 Task: Create a 45-minute meeting to review email marketing automation.
Action: Mouse moved to (88, 134)
Screenshot: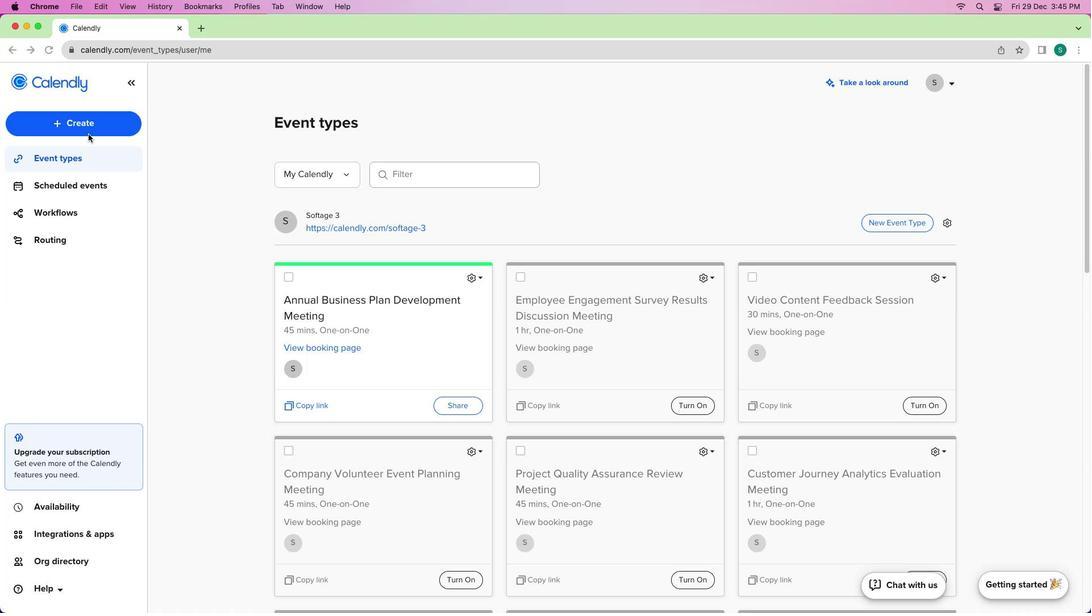 
Action: Mouse pressed left at (88, 134)
Screenshot: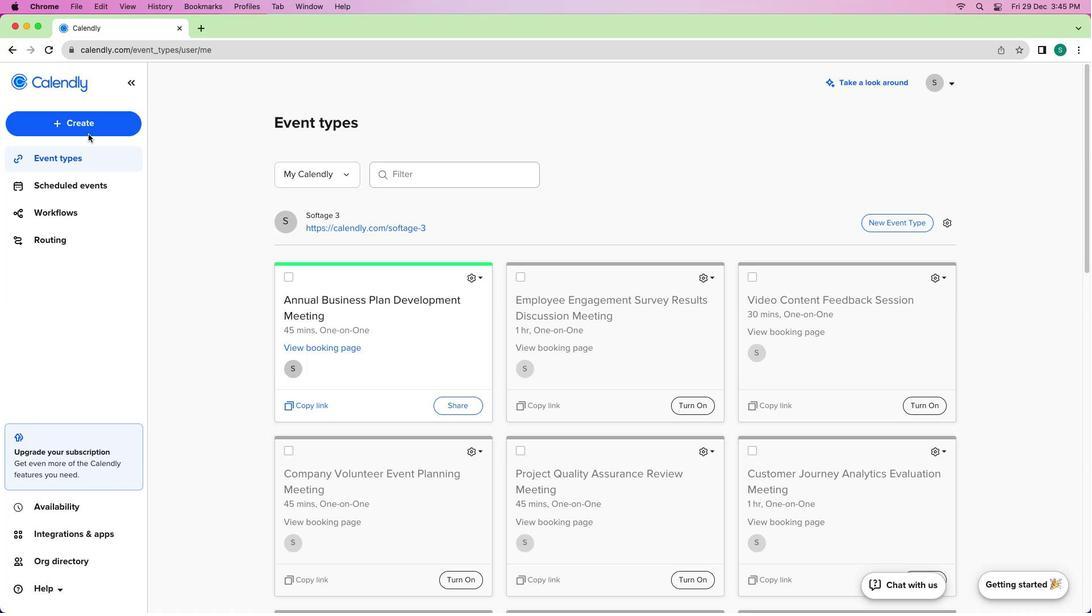 
Action: Mouse moved to (88, 130)
Screenshot: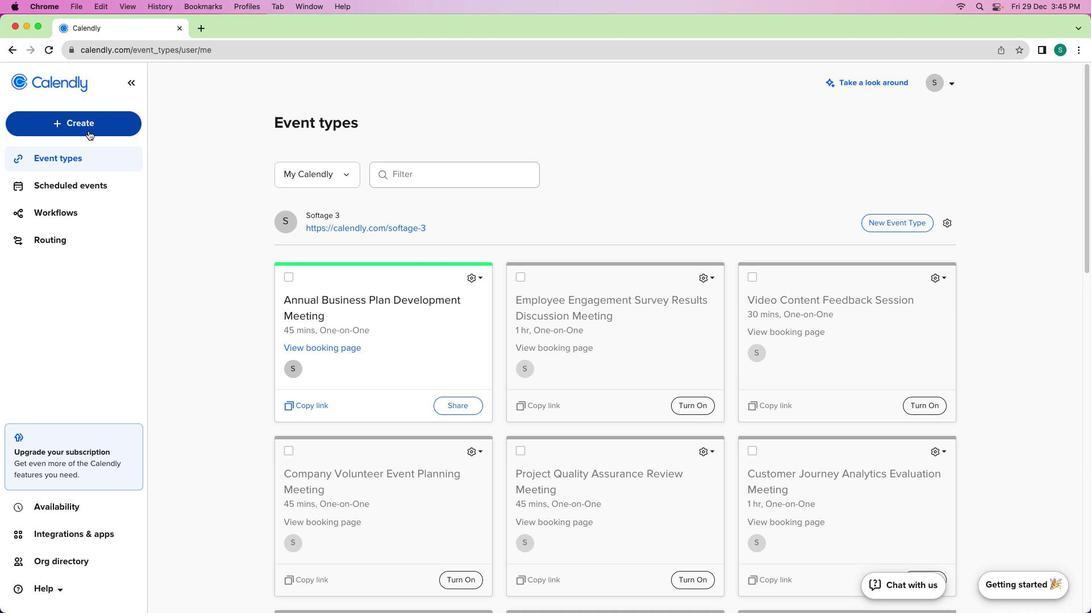 
Action: Mouse pressed left at (88, 130)
Screenshot: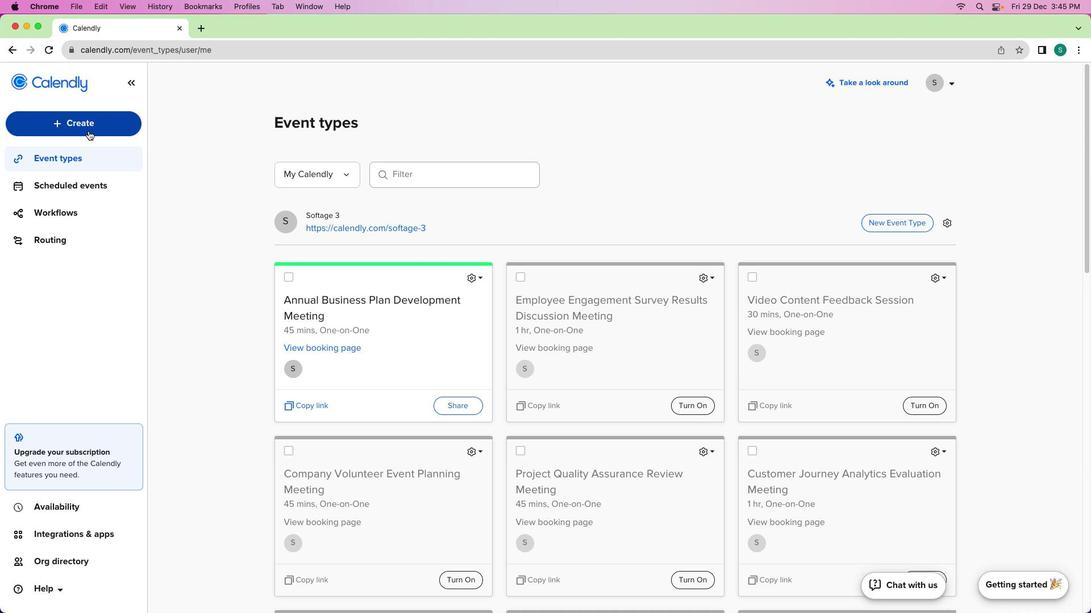 
Action: Mouse moved to (90, 155)
Screenshot: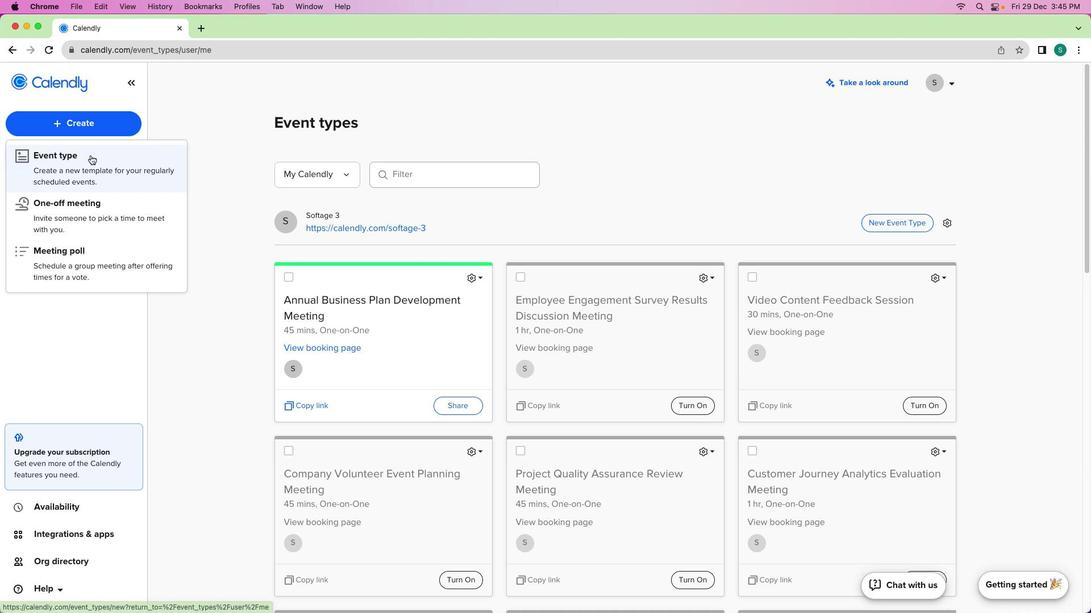 
Action: Mouse pressed left at (90, 155)
Screenshot: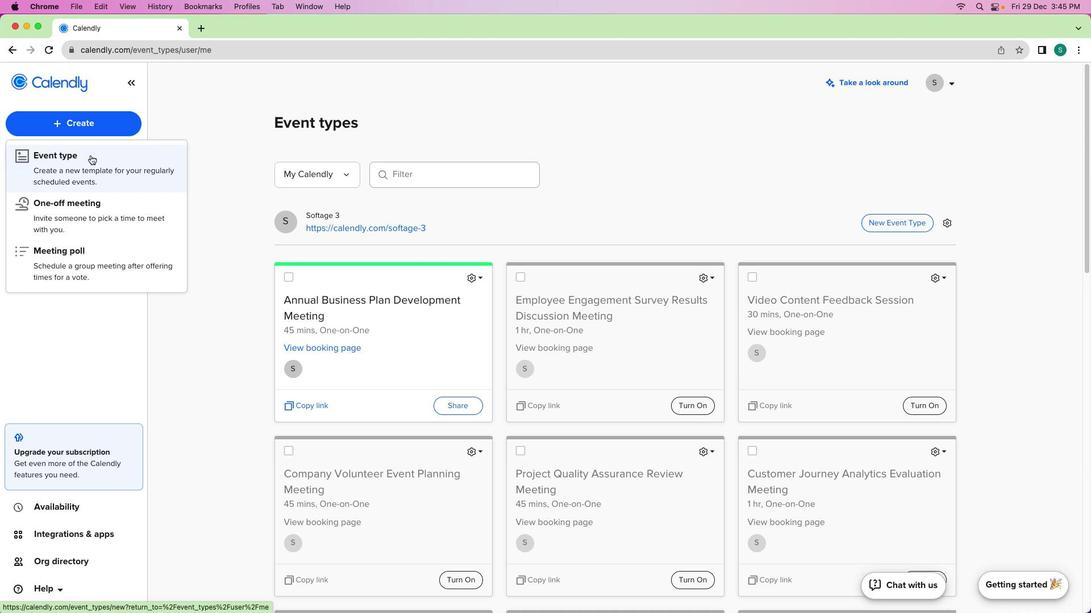 
Action: Mouse moved to (363, 226)
Screenshot: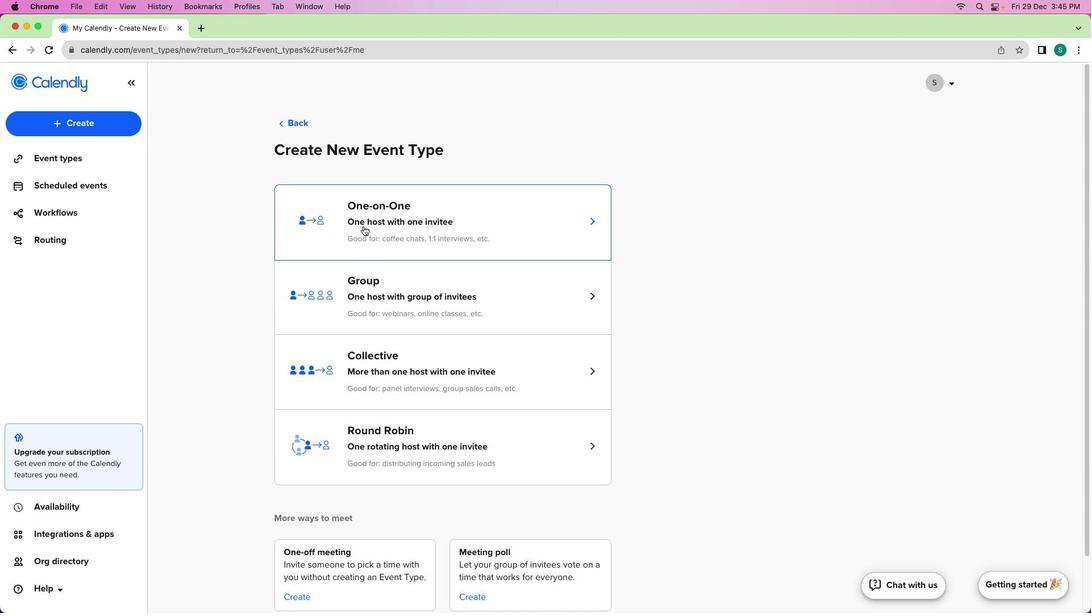 
Action: Mouse pressed left at (363, 226)
Screenshot: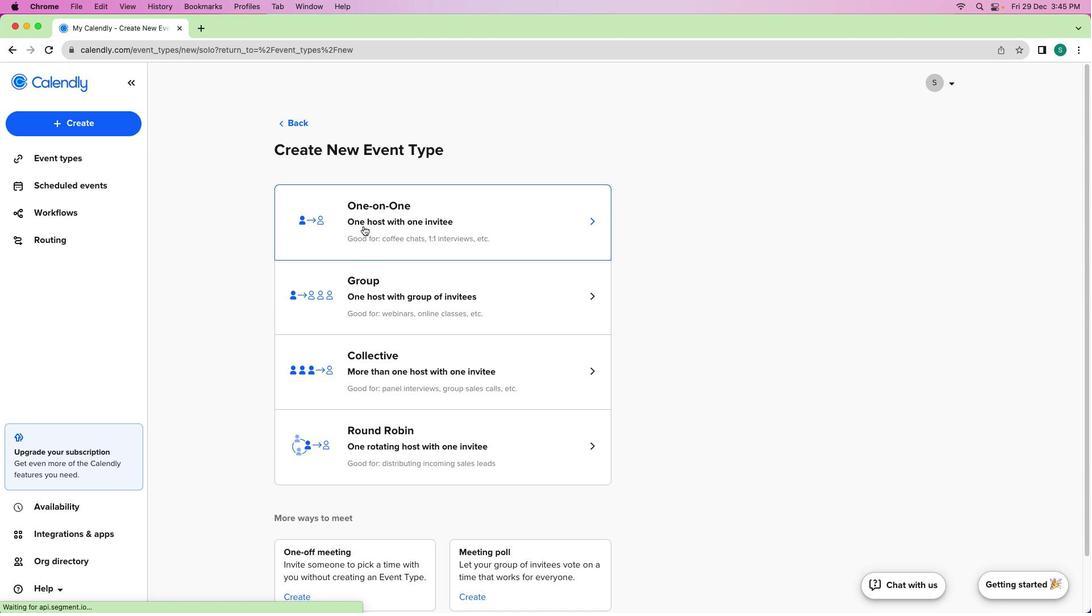 
Action: Mouse moved to (152, 179)
Screenshot: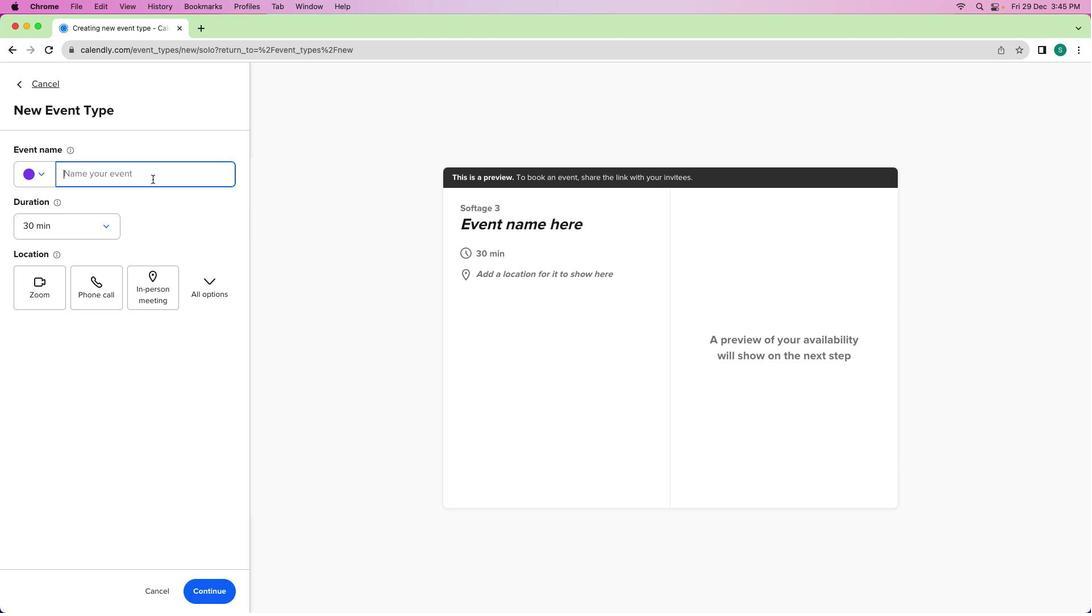 
Action: Mouse pressed left at (152, 179)
Screenshot: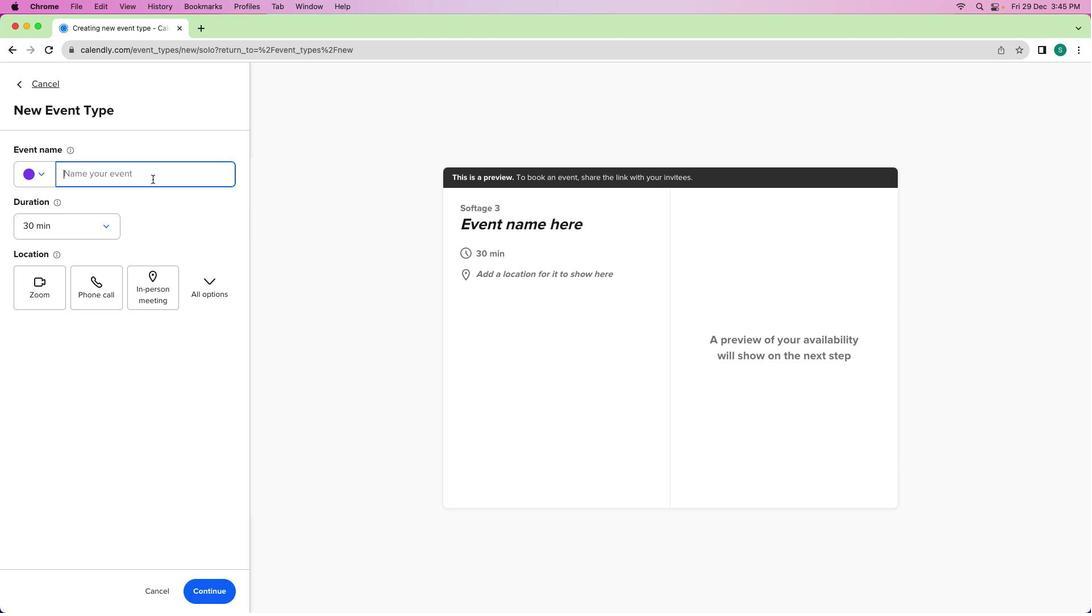 
Action: Mouse moved to (163, 181)
Screenshot: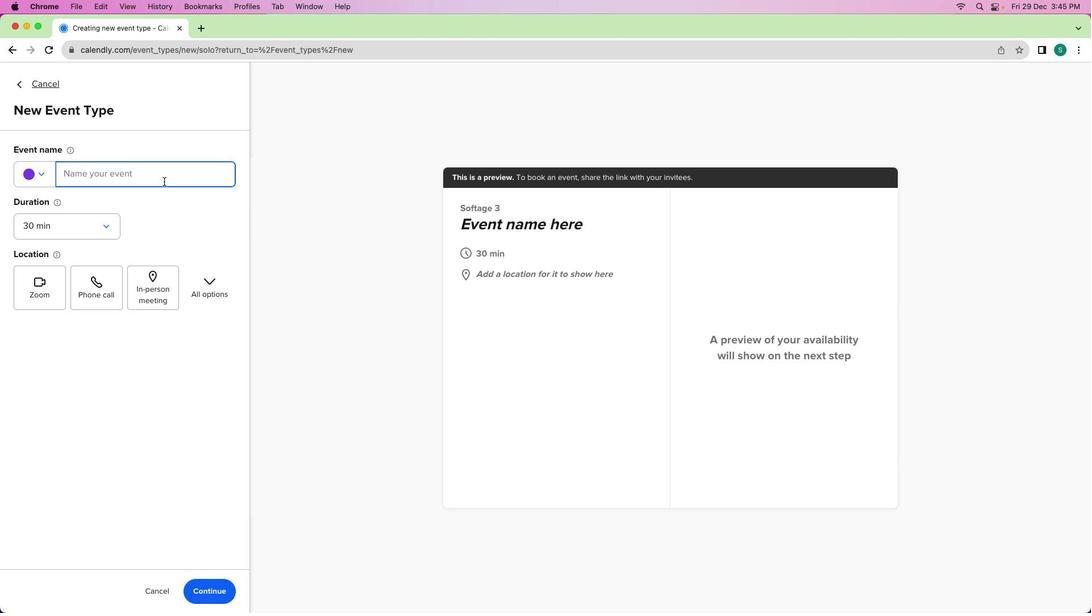 
Action: Key pressed Key.shift'E''m''a''i''l'Key.spaceKey.shift'M''a''r''k''e''t'Key.spaceKey.shift'A''u''t''o''m''a''t''i''o''n'Key.spaceKey.shift'R''e''v''i''e''w'Key.spaceKey.shift'M''e''e''t''i''n''g'
Screenshot: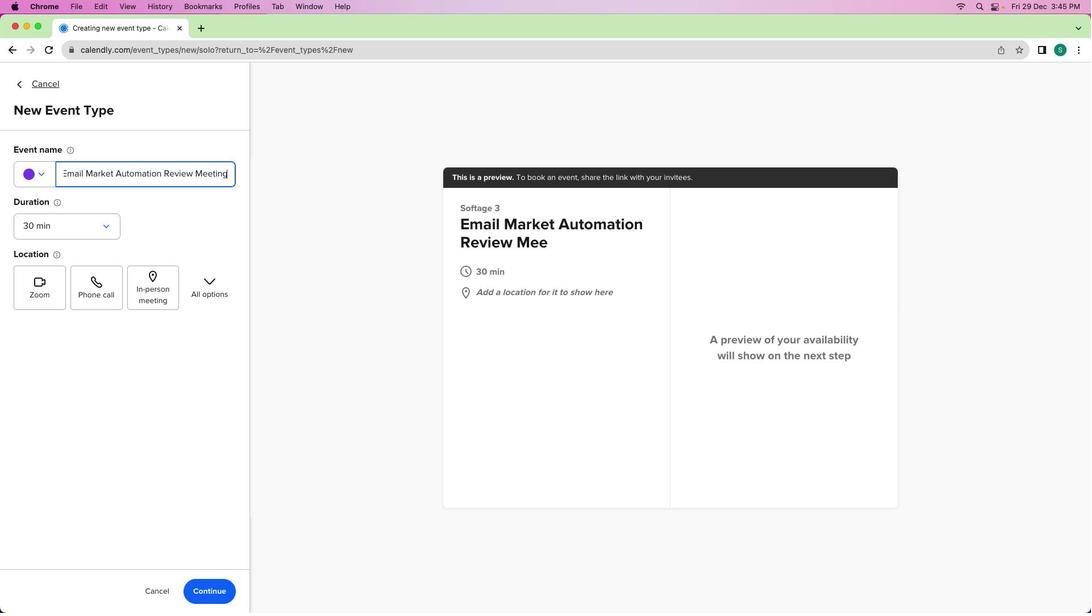 
Action: Mouse moved to (85, 217)
Screenshot: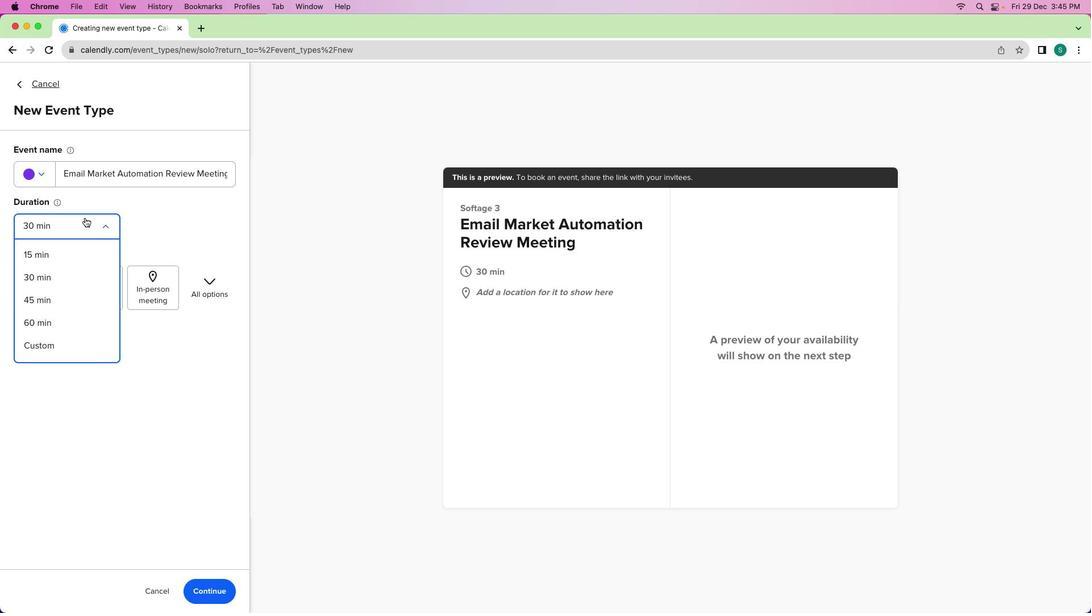
Action: Mouse pressed left at (85, 217)
Screenshot: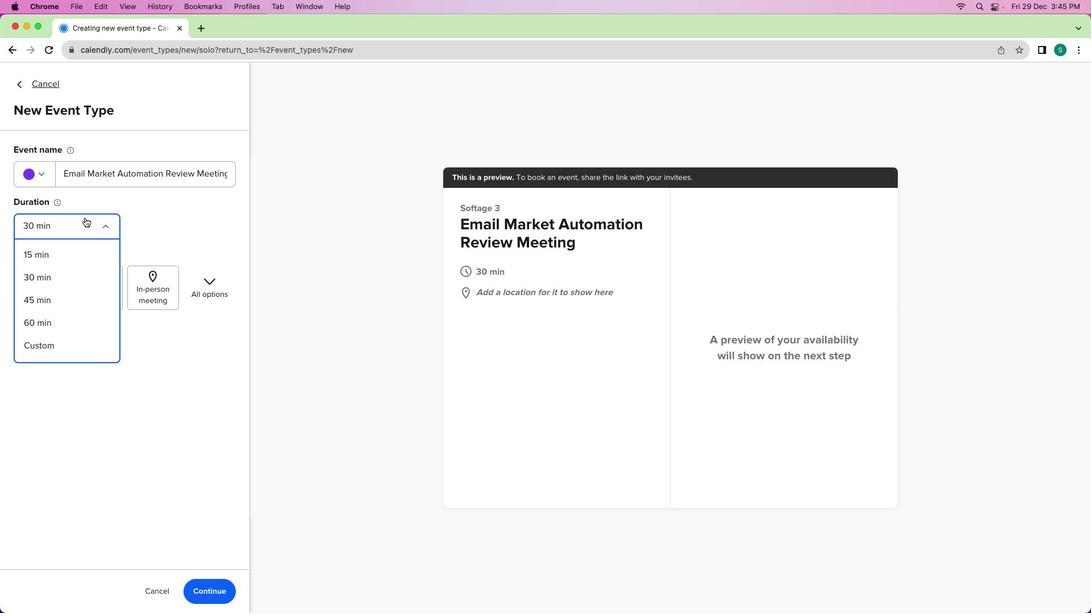 
Action: Mouse moved to (62, 296)
Screenshot: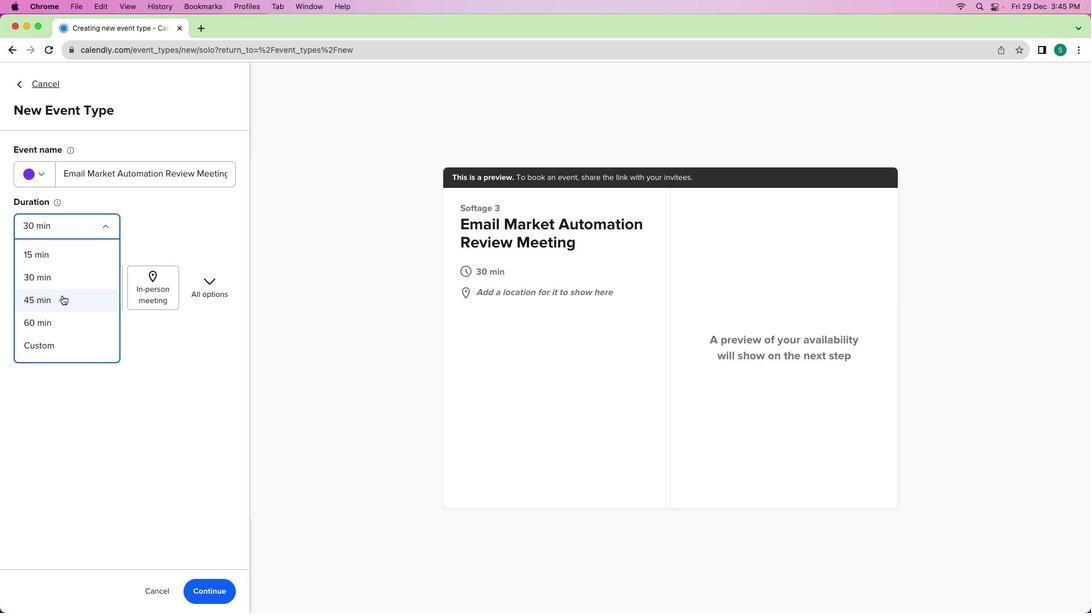 
Action: Mouse pressed left at (62, 296)
Screenshot: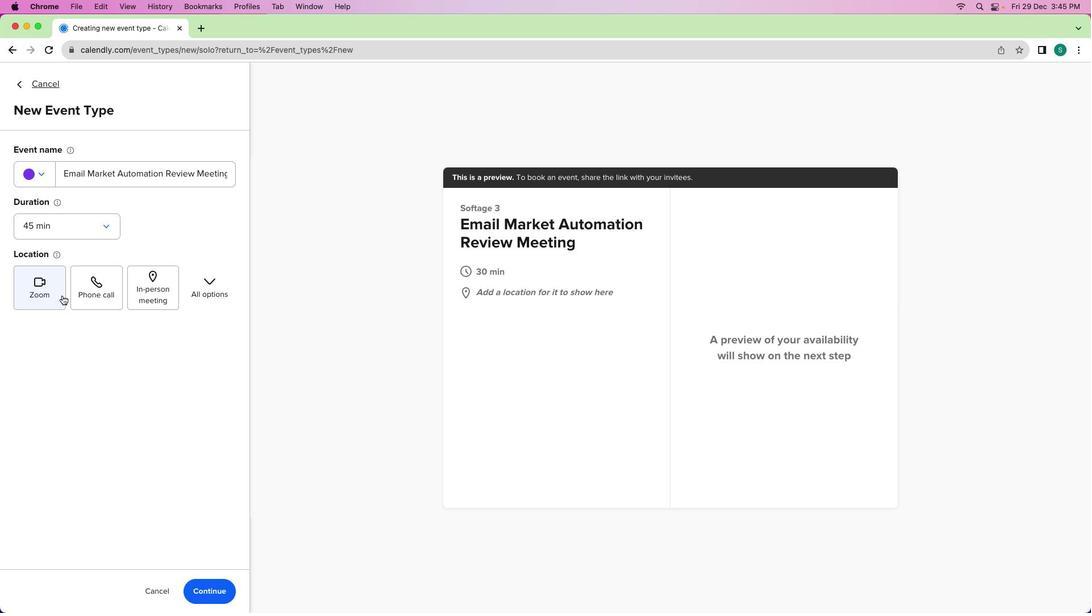 
Action: Mouse moved to (58, 294)
Screenshot: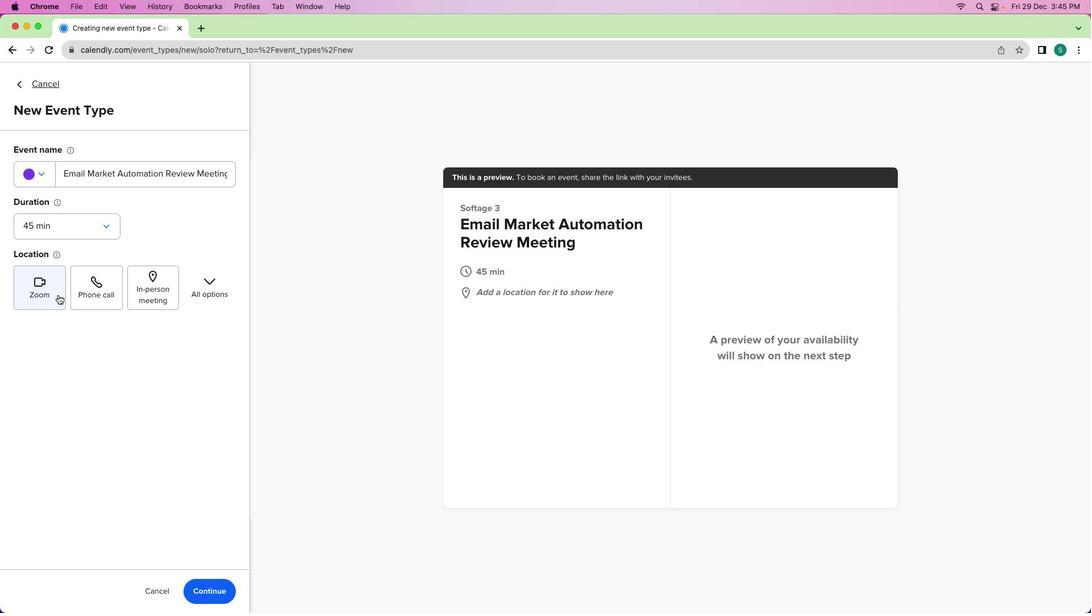 
Action: Mouse pressed left at (58, 294)
Screenshot: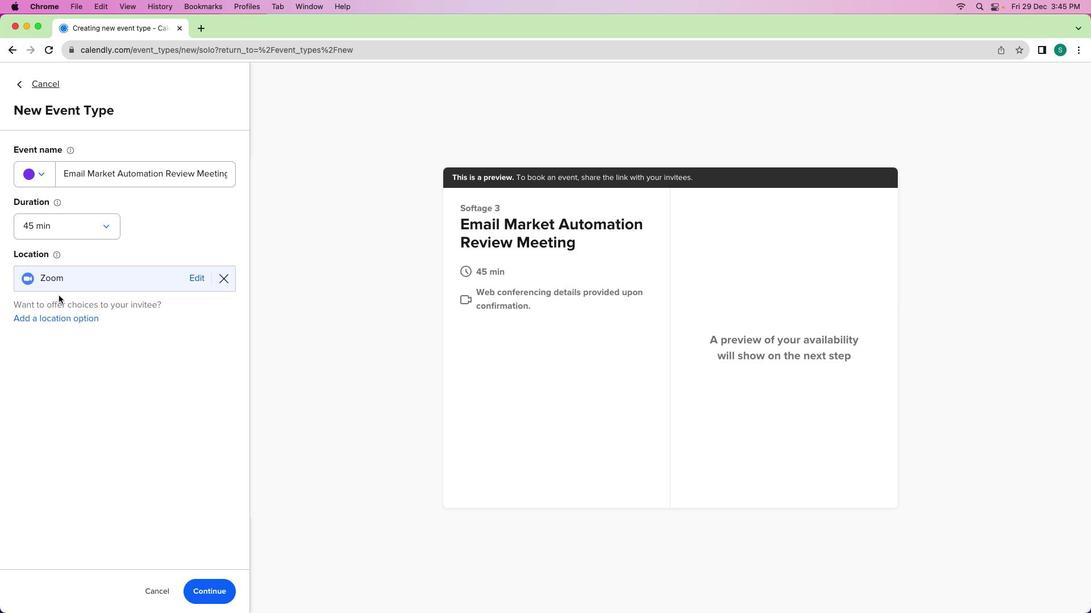 
Action: Mouse moved to (215, 590)
Screenshot: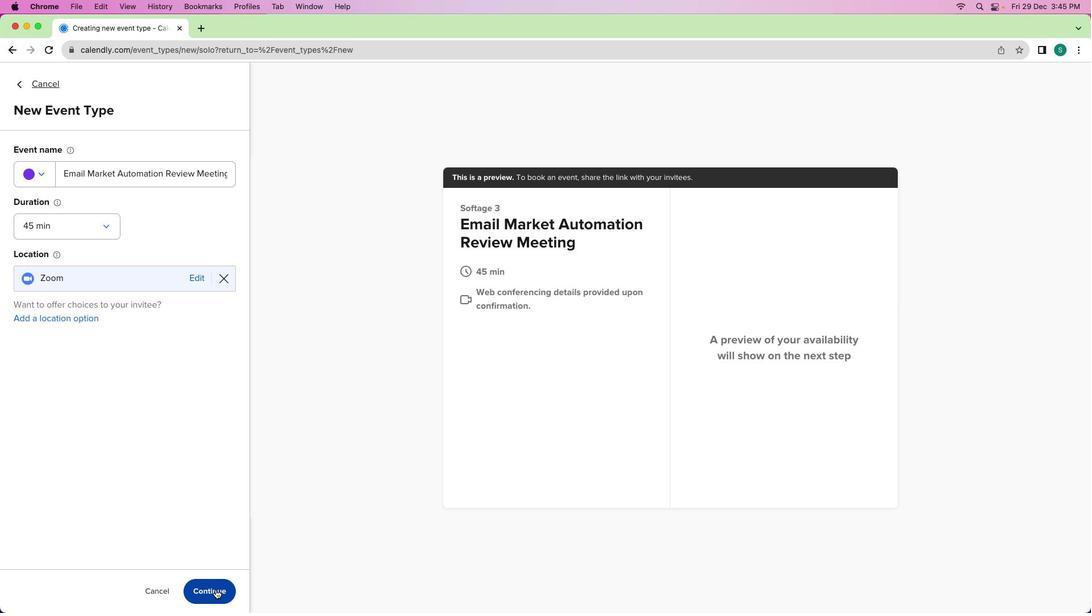 
Action: Mouse pressed left at (215, 590)
Screenshot: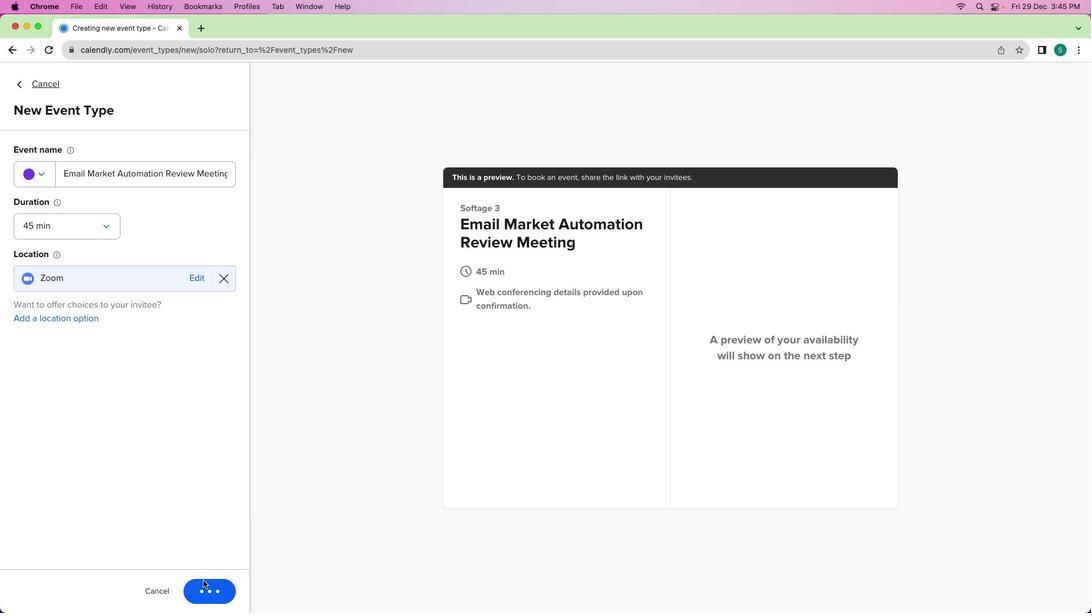 
Action: Mouse moved to (193, 209)
Screenshot: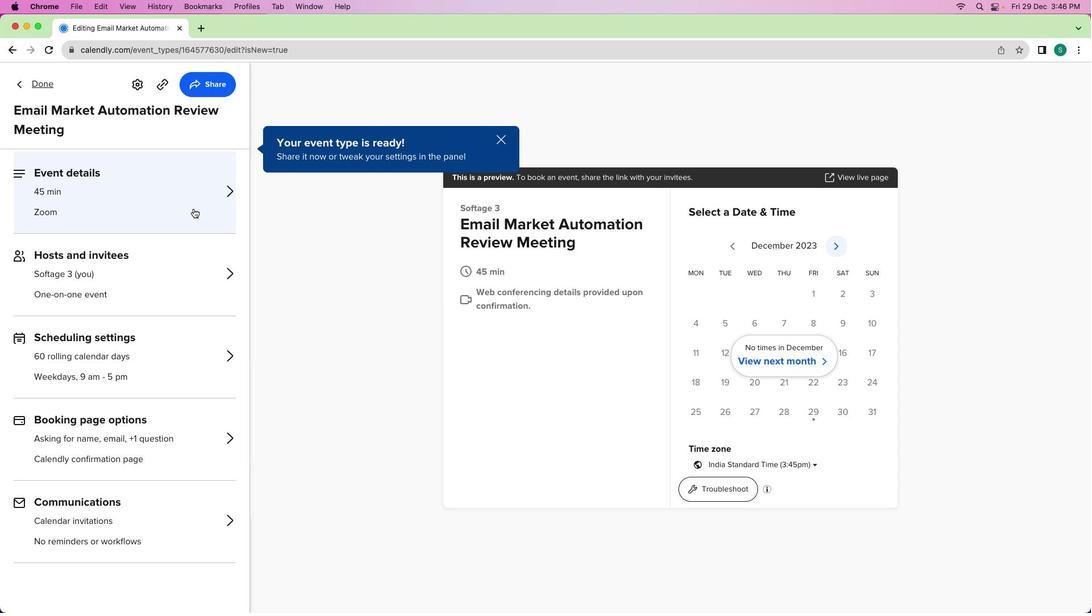 
Action: Mouse pressed left at (193, 209)
Screenshot: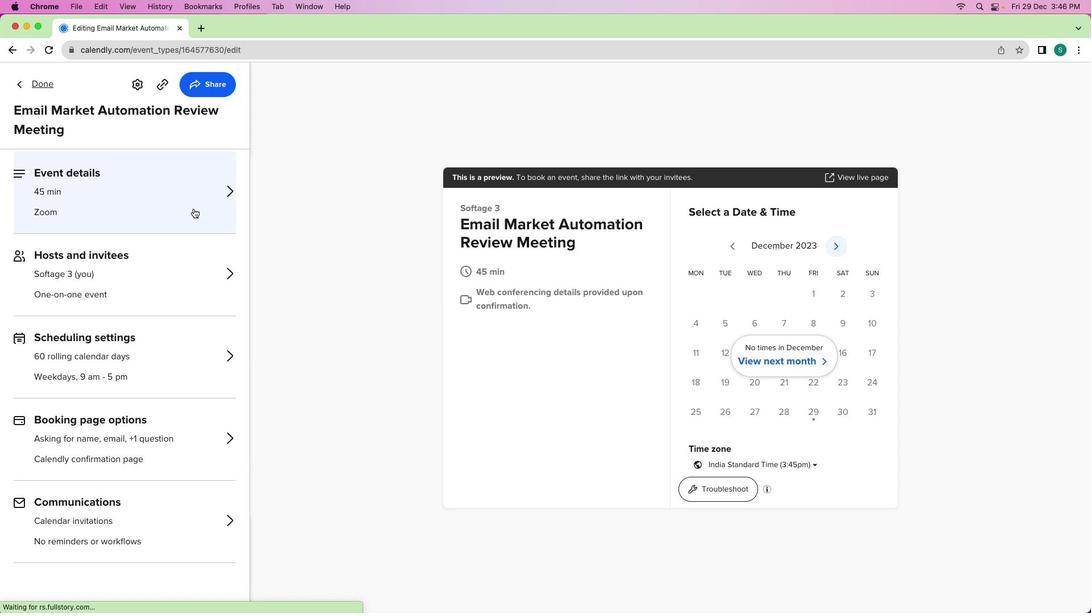 
Action: Mouse moved to (174, 400)
Screenshot: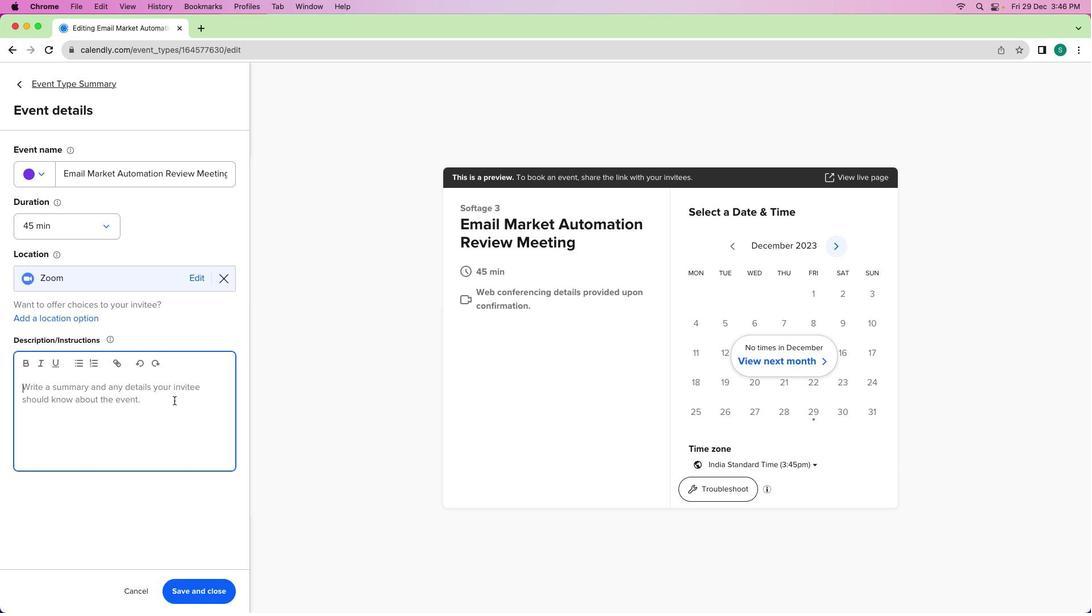 
Action: Mouse pressed left at (174, 400)
Screenshot: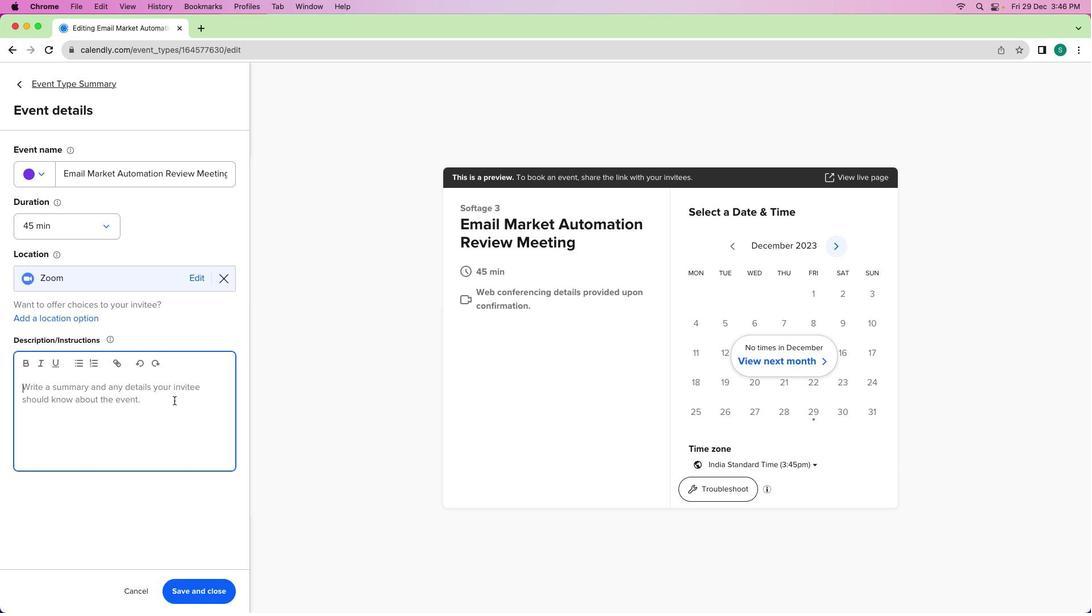 
Action: Key pressed Key.shift'A'Key.space'd''e''t''a''i''l''e''d'Key.space'd''e''s''s''i'Key.backspaceKey.backspaceKey.backspaceKey.backspaceKey.backspace's''e''s''s''i''o''n'Key.space'd''e''d''i''c''a''t''e''d'Key.space't''o'Key.space'r''e''v''i''e''w''i''n''g'Key.space'o''u''r'Key.space'e''m''a''i''l'Key.space'm''a''r''k''e''t''i''n''g'Key.space'a''u''t''o''m''a''t''o'Key.backspace'i''o''n'Key.space'p''r''o''c''e''s''s''.'Key.spaceKey.shift'I''n'Key.space't''h''i''s'Key.space'm''e''e''t''i''n''g'Key.space'w''e'Key.spaceKey.backspaceKey.backspaceKey.backspaceKey.backspace','Key.space'w''e'Key.space'w''i''l''l'Key.space'a''s''s''e''s''s'Key.space't''h''e'Key.space'e''f''f''e''c''t''i''v''e''m'Key.backspace'n''e''s''s'Key.space'o''f'Key.space'o''u''r'Key.space'c''u''r''r''e''n''t'Key.space'a''u''t''o'','Key.backspace'm''a''t''i''n'Key.backspace'o''n'','Key.space'd''i''s''c''u''s''s'Key.space'p''e''r''f''o''r''m''a''n''e'Key.backspace'c''e'Key.space'm''e''t''r''i''c''s'','Key.space'a''n''d'Key.space'e''x''p''l''o''r''e'Key.space'o''p''p''o''r''t''u''n''i''t''i''e''s'Key.space't''o'Key.space'o''p''t''i''m''i''z''e'Key.space'a''n''d'Key.space'e''n''h''a''n''c''e'Key.space'o''u''r'Key.space'e''m''a''i''l'Key.space'c''a''m''p''a''i''g''n''d'Key.backspace's''.'
Screenshot: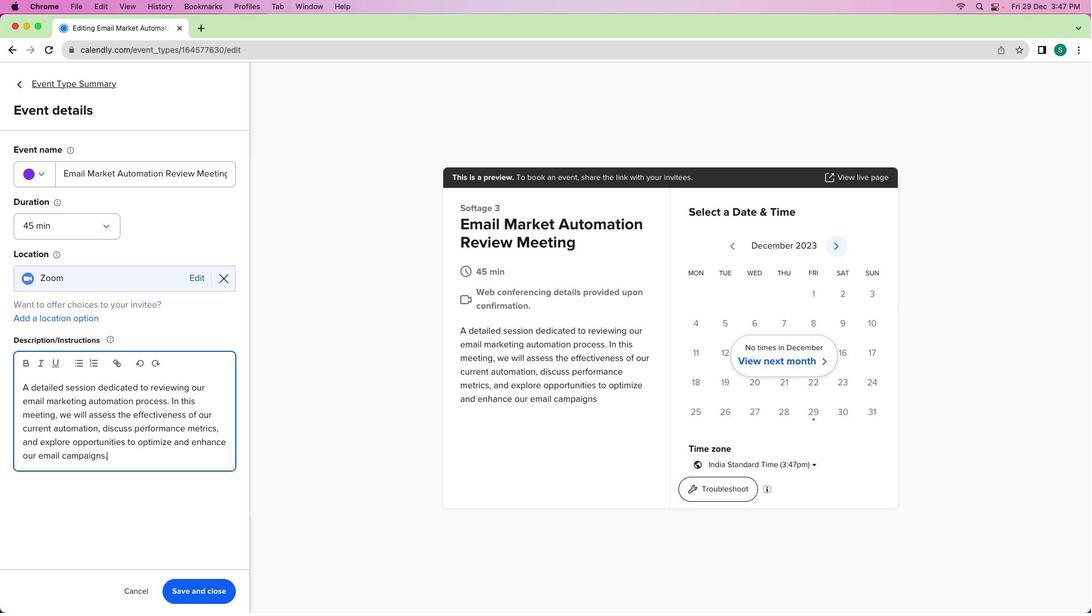 
Action: Mouse moved to (193, 587)
Screenshot: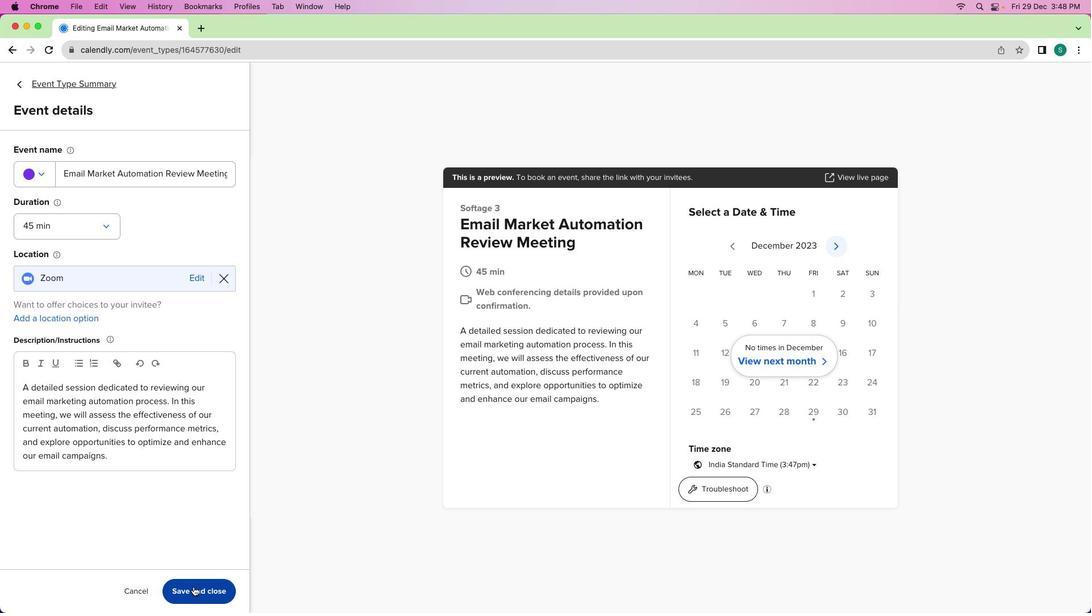 
Action: Mouse pressed left at (193, 587)
Screenshot: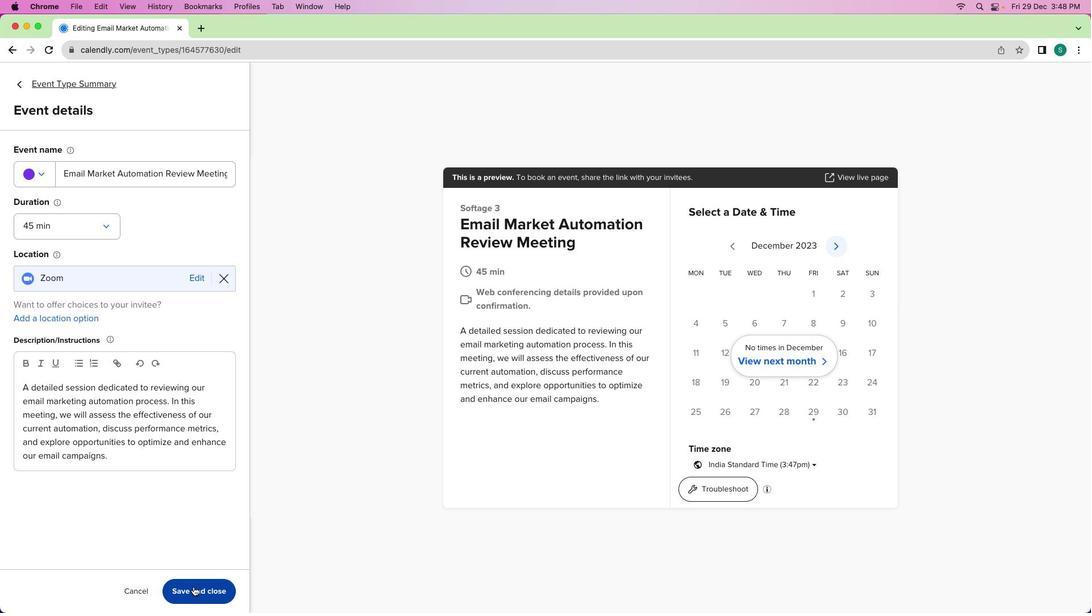 
Action: Mouse moved to (37, 86)
Screenshot: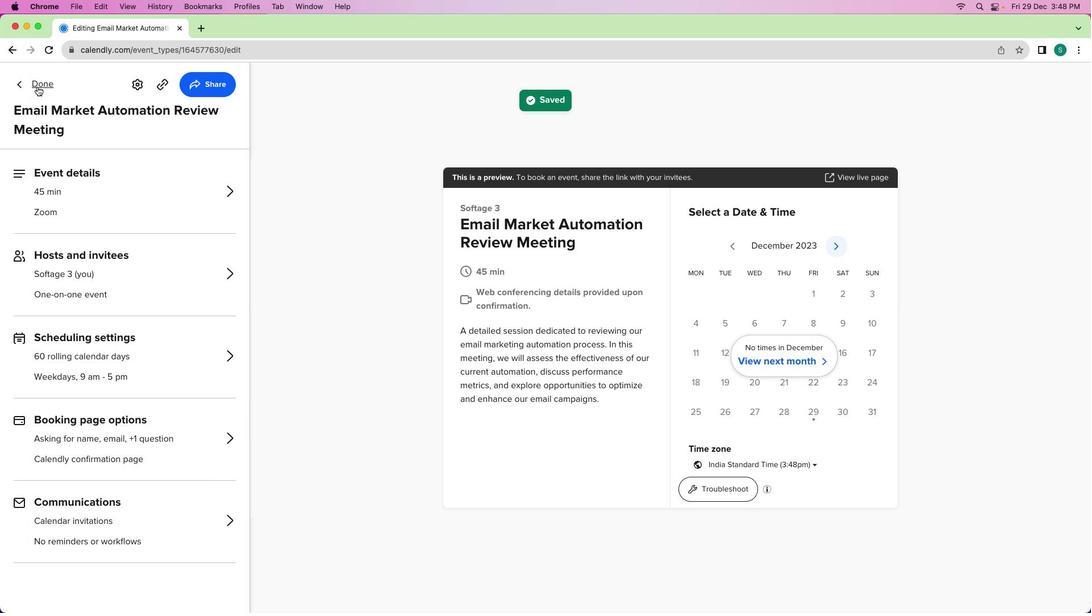 
Action: Mouse pressed left at (37, 86)
Screenshot: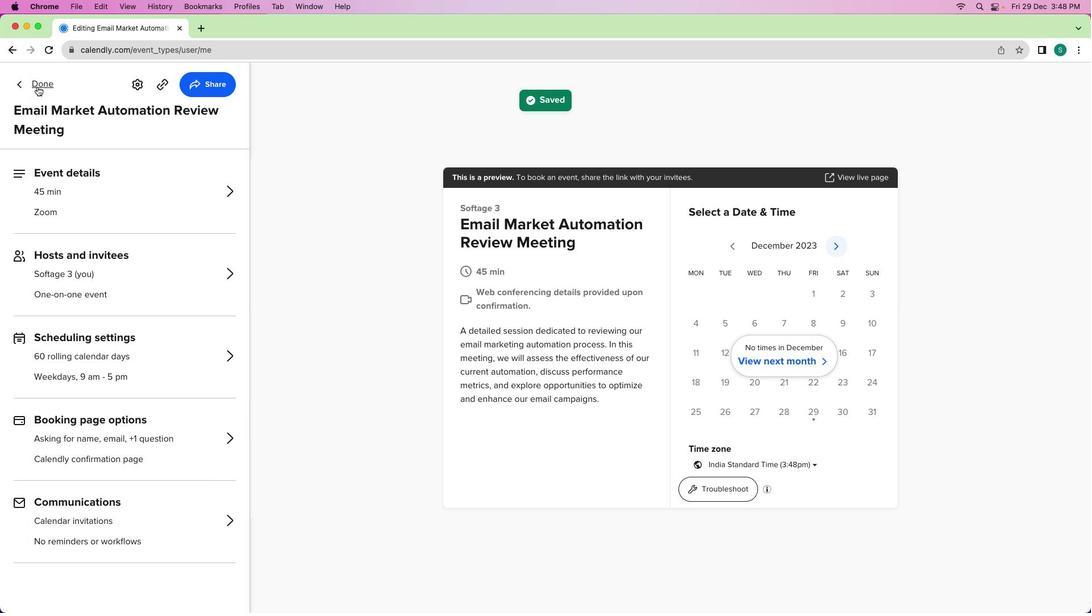 
Action: Mouse moved to (409, 335)
Screenshot: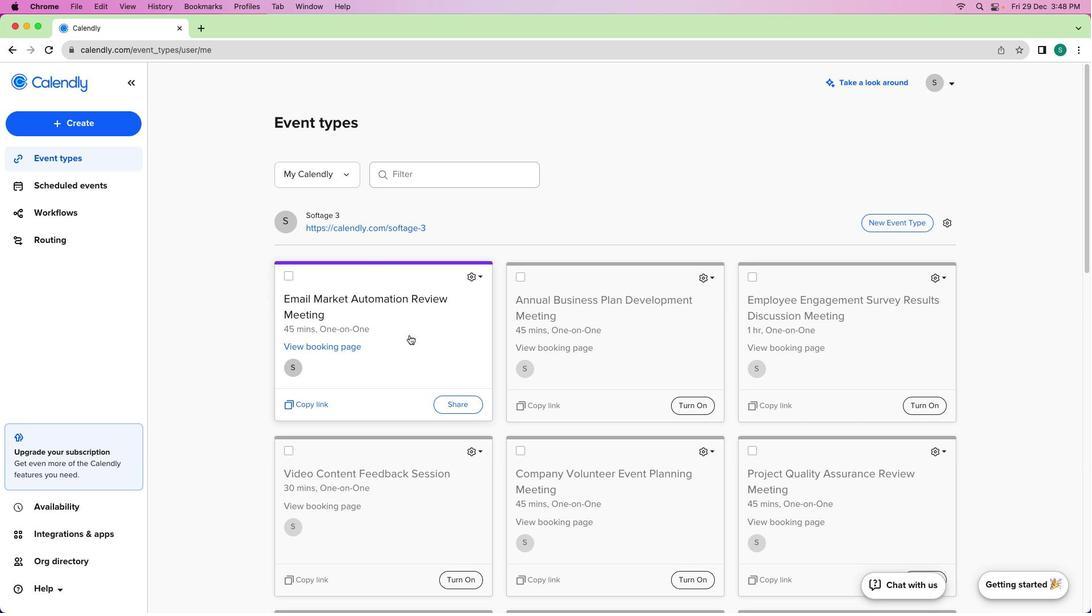 
